Task: Look for products in the category "Kid's Vitamins & Supplements" from Bioray only.
Action: Mouse moved to (326, 155)
Screenshot: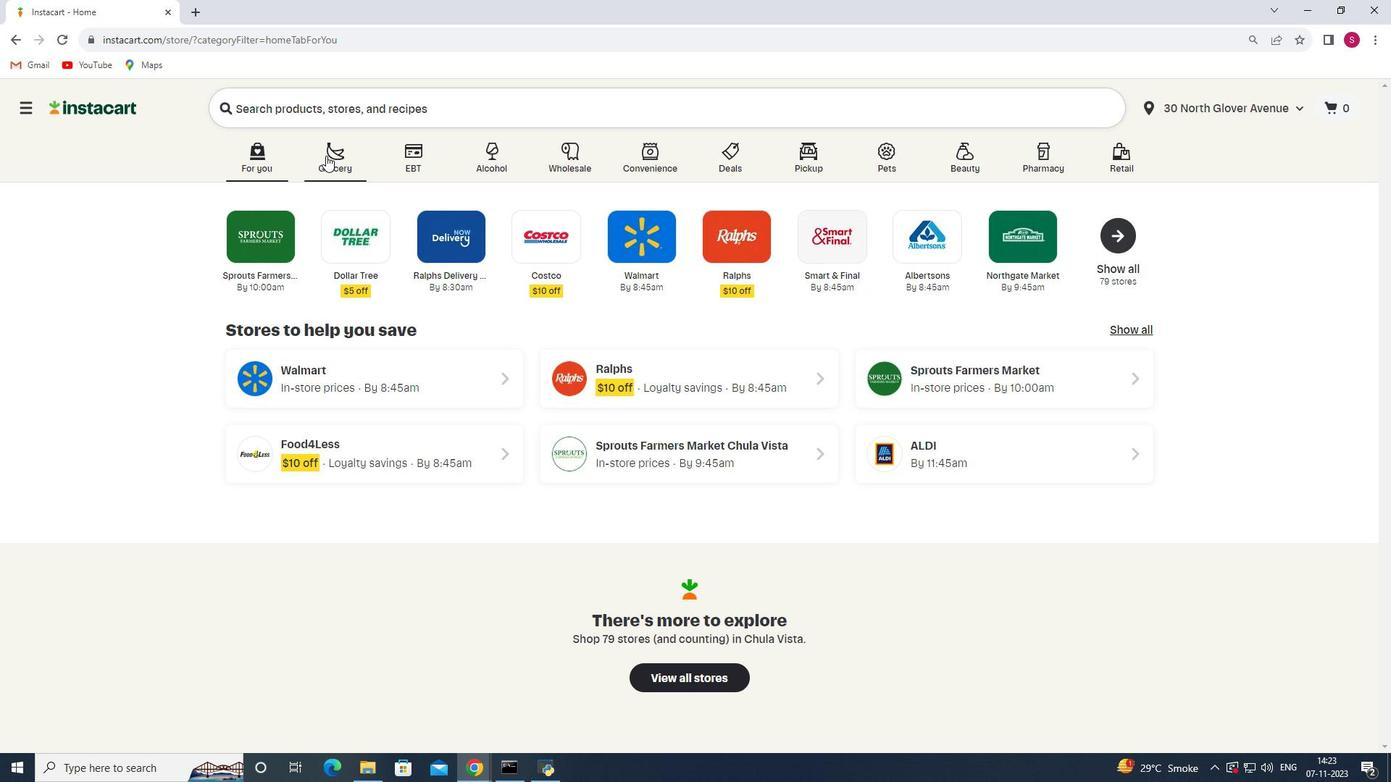 
Action: Mouse pressed left at (326, 155)
Screenshot: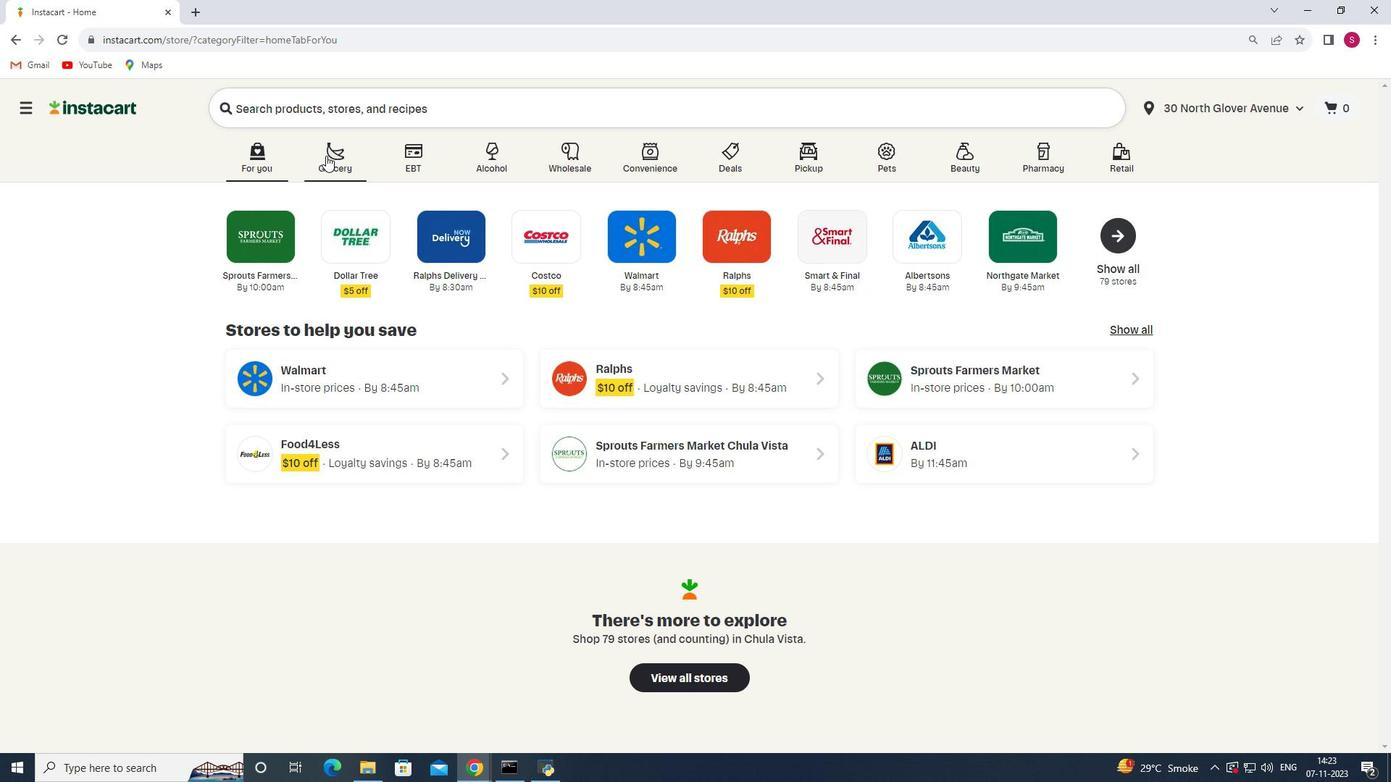 
Action: Mouse moved to (344, 405)
Screenshot: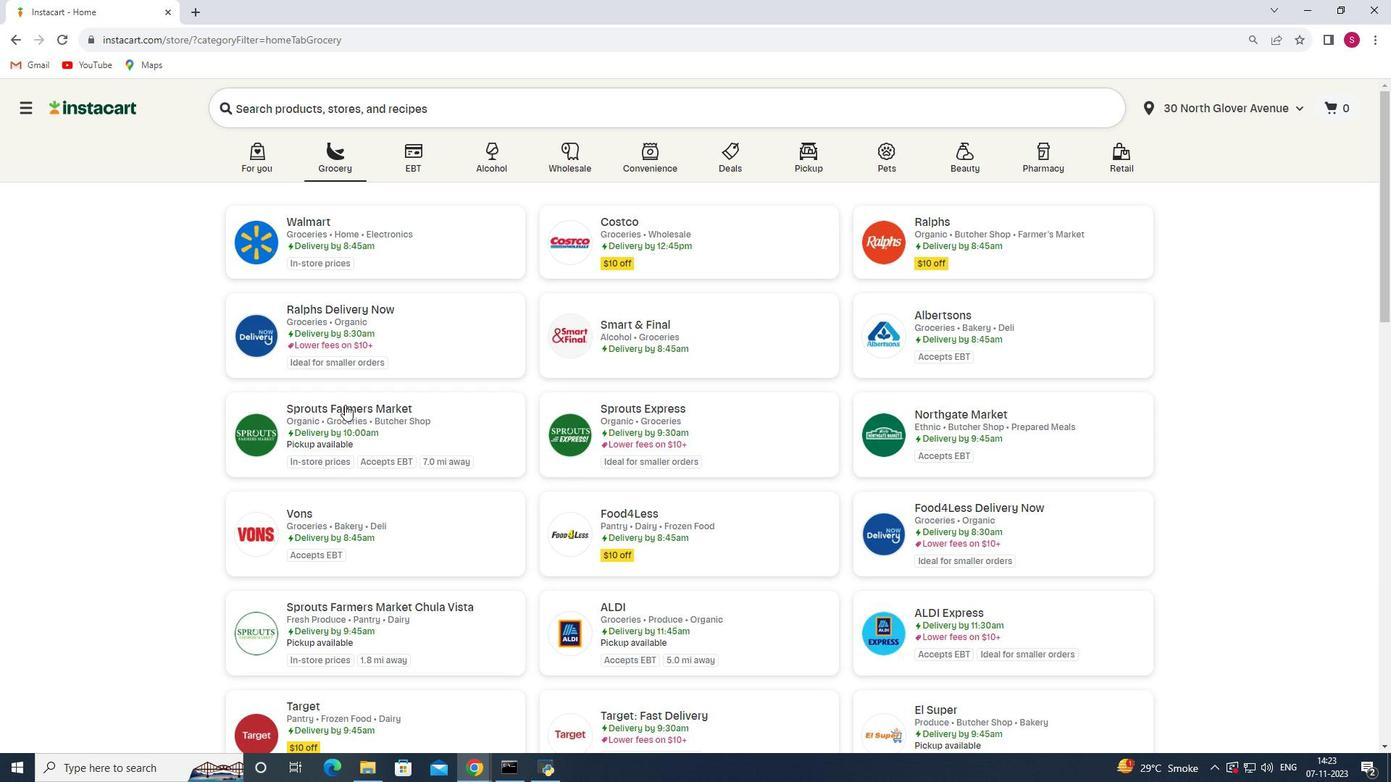 
Action: Mouse pressed left at (344, 405)
Screenshot: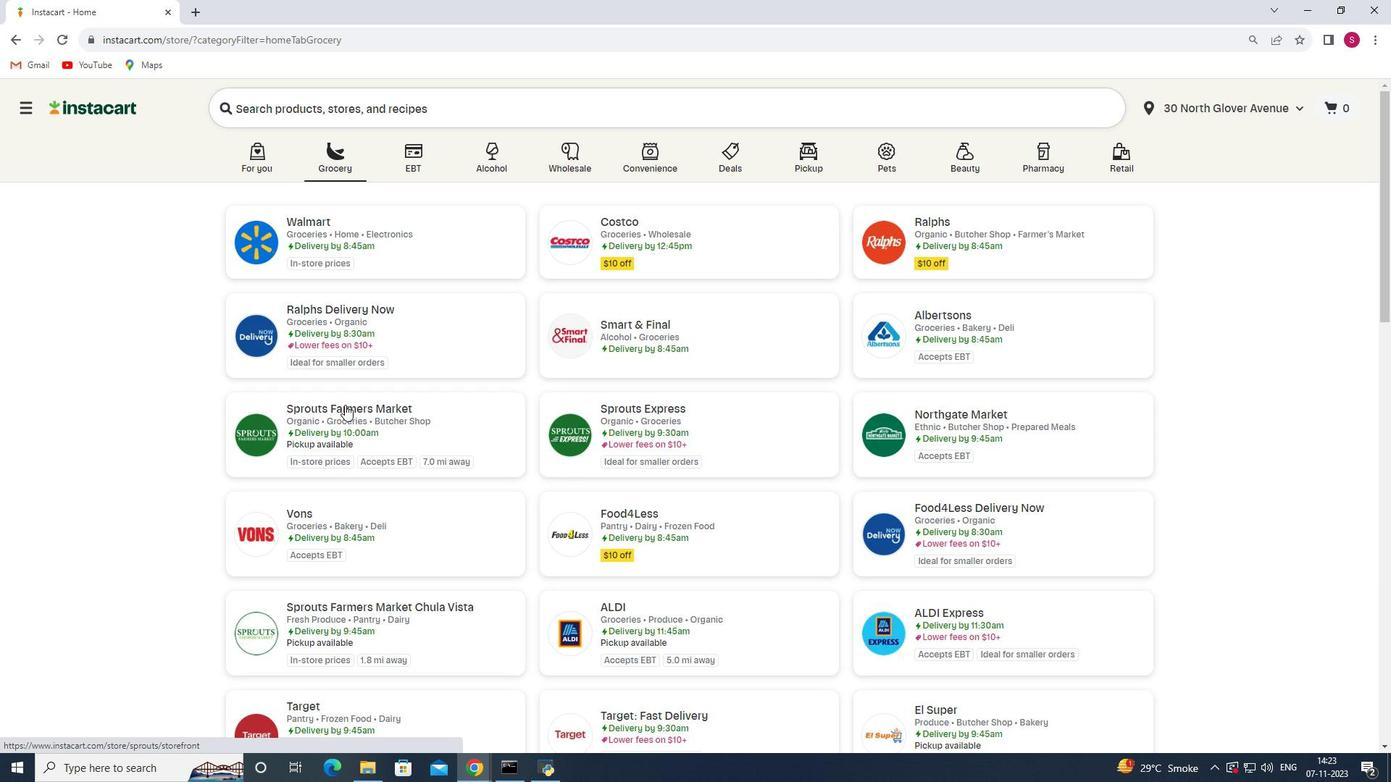 
Action: Mouse moved to (82, 425)
Screenshot: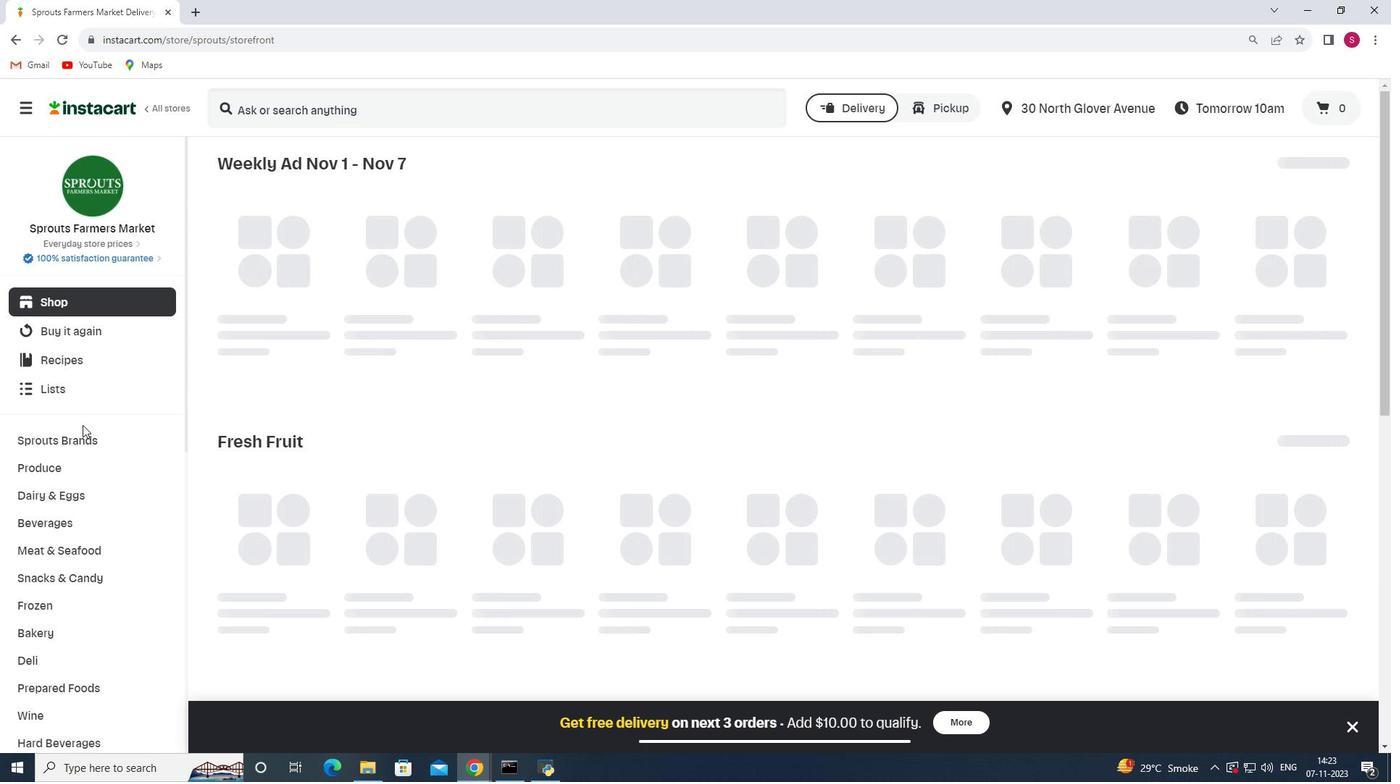
Action: Mouse scrolled (82, 424) with delta (0, 0)
Screenshot: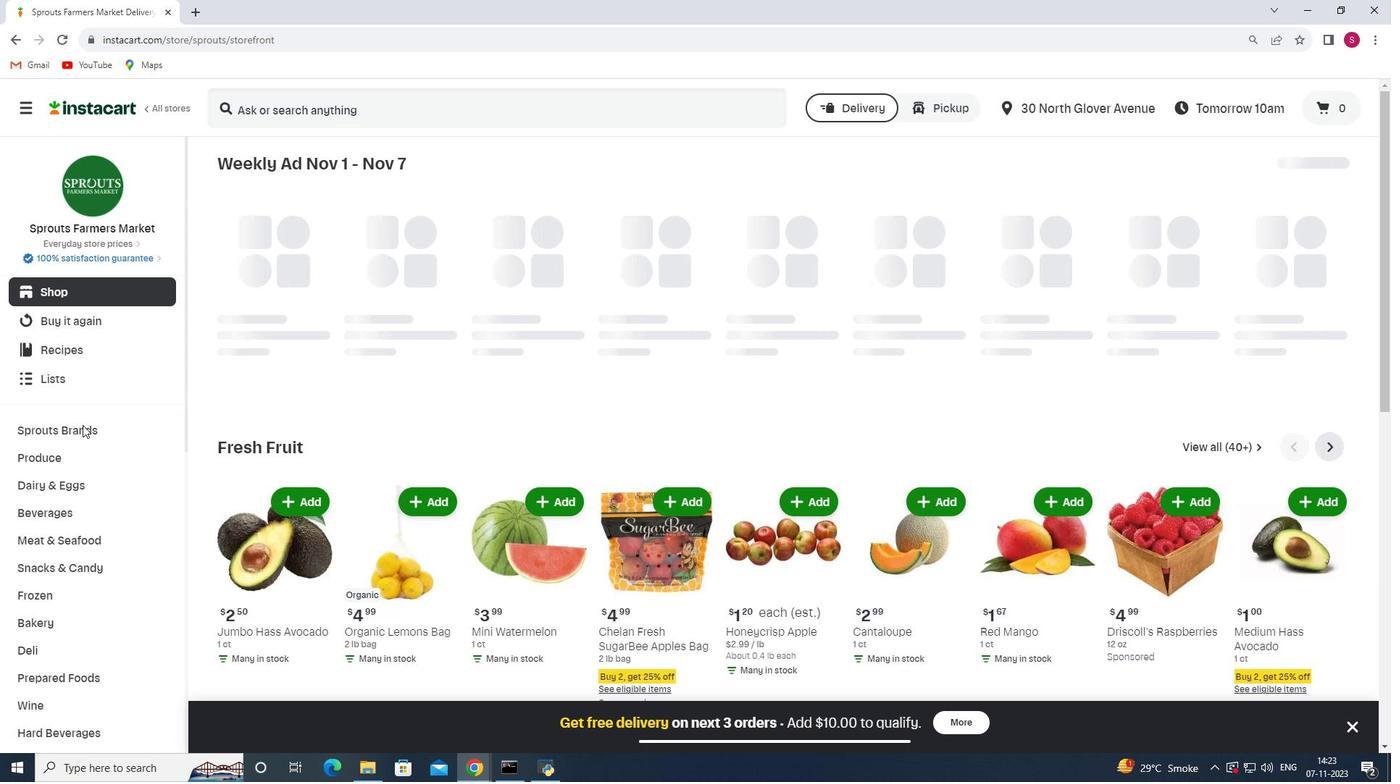 
Action: Mouse scrolled (82, 424) with delta (0, 0)
Screenshot: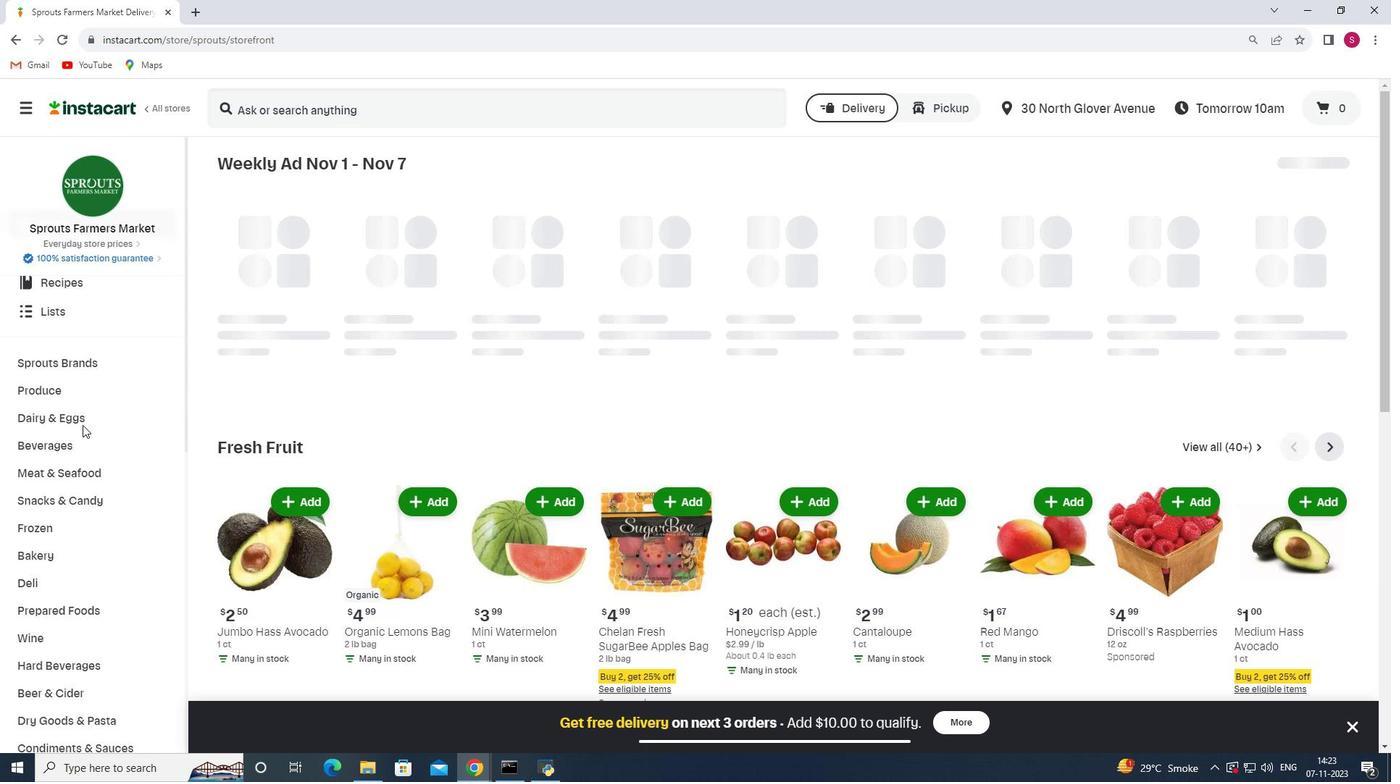 
Action: Mouse scrolled (82, 424) with delta (0, 0)
Screenshot: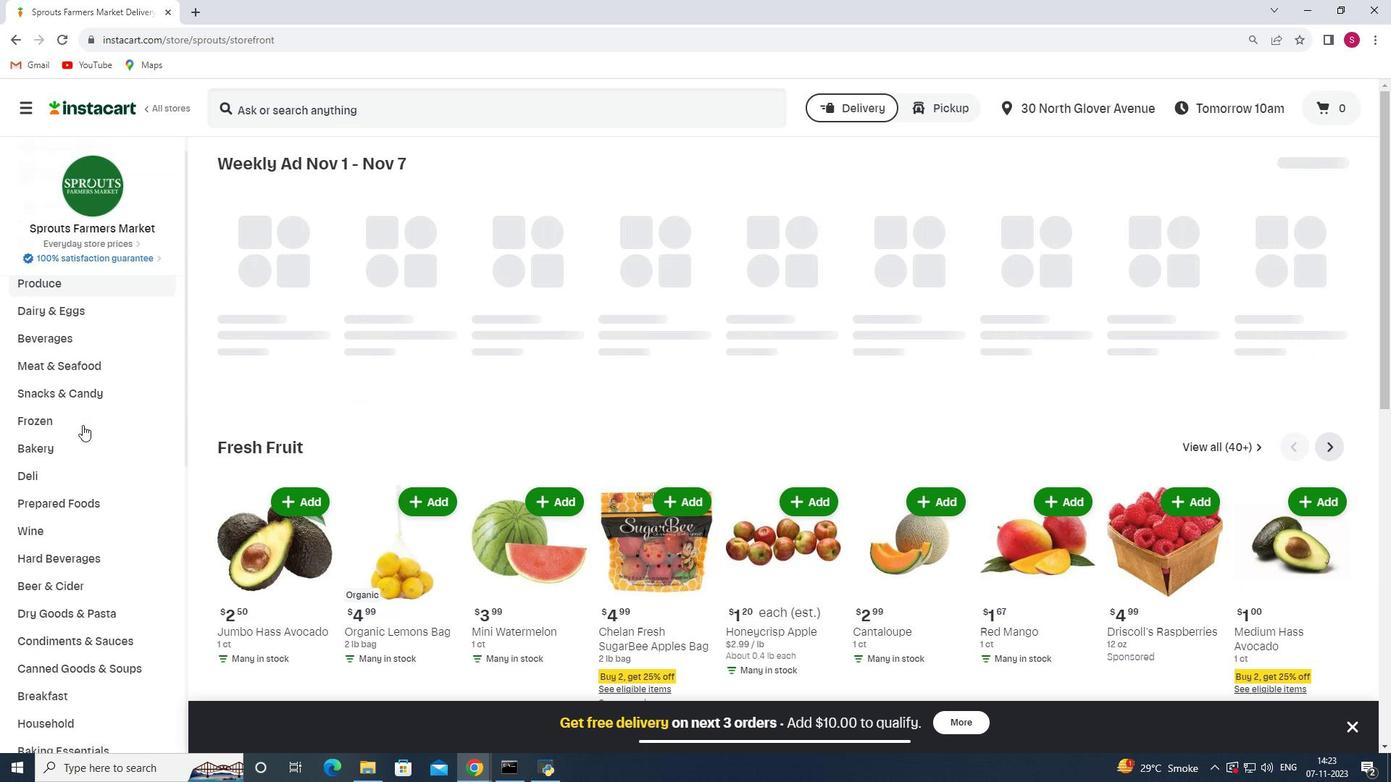 
Action: Mouse scrolled (82, 424) with delta (0, 0)
Screenshot: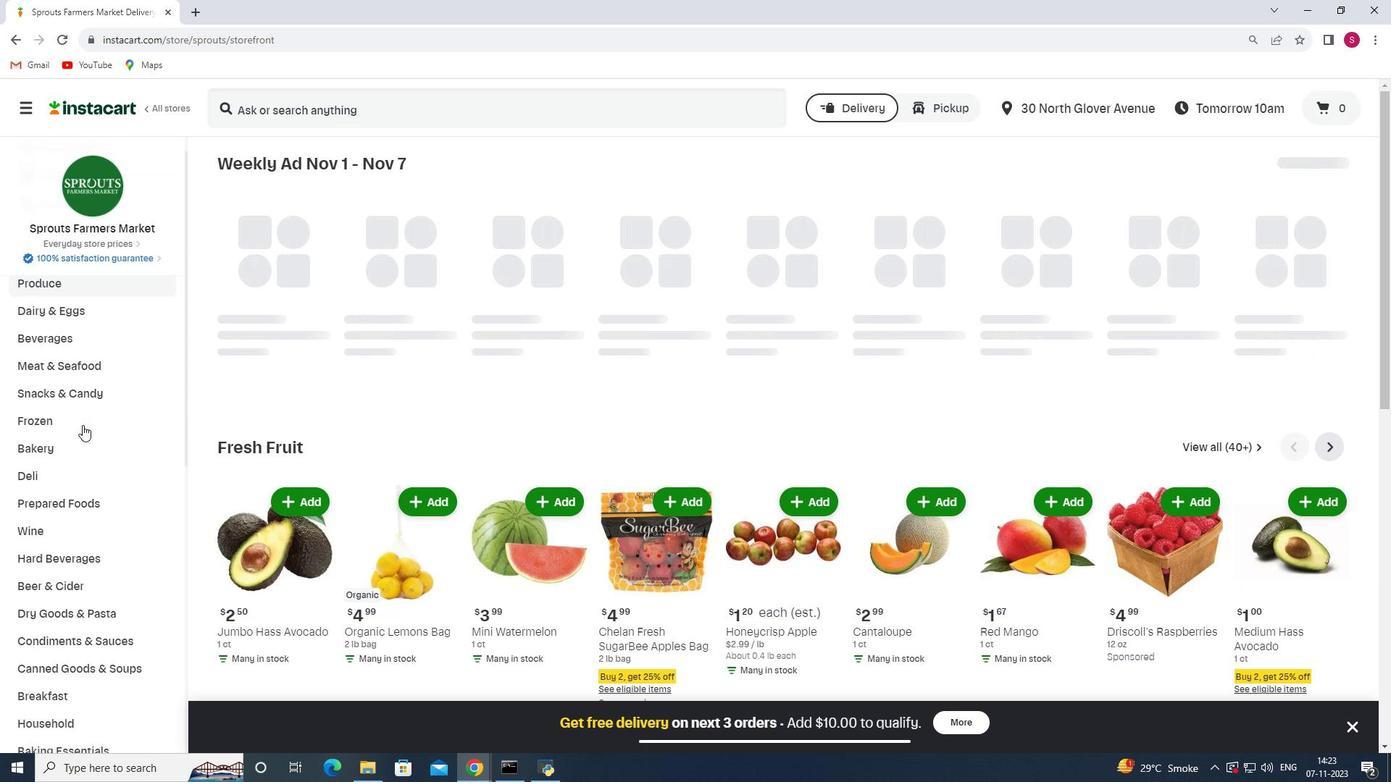 
Action: Mouse scrolled (82, 424) with delta (0, 0)
Screenshot: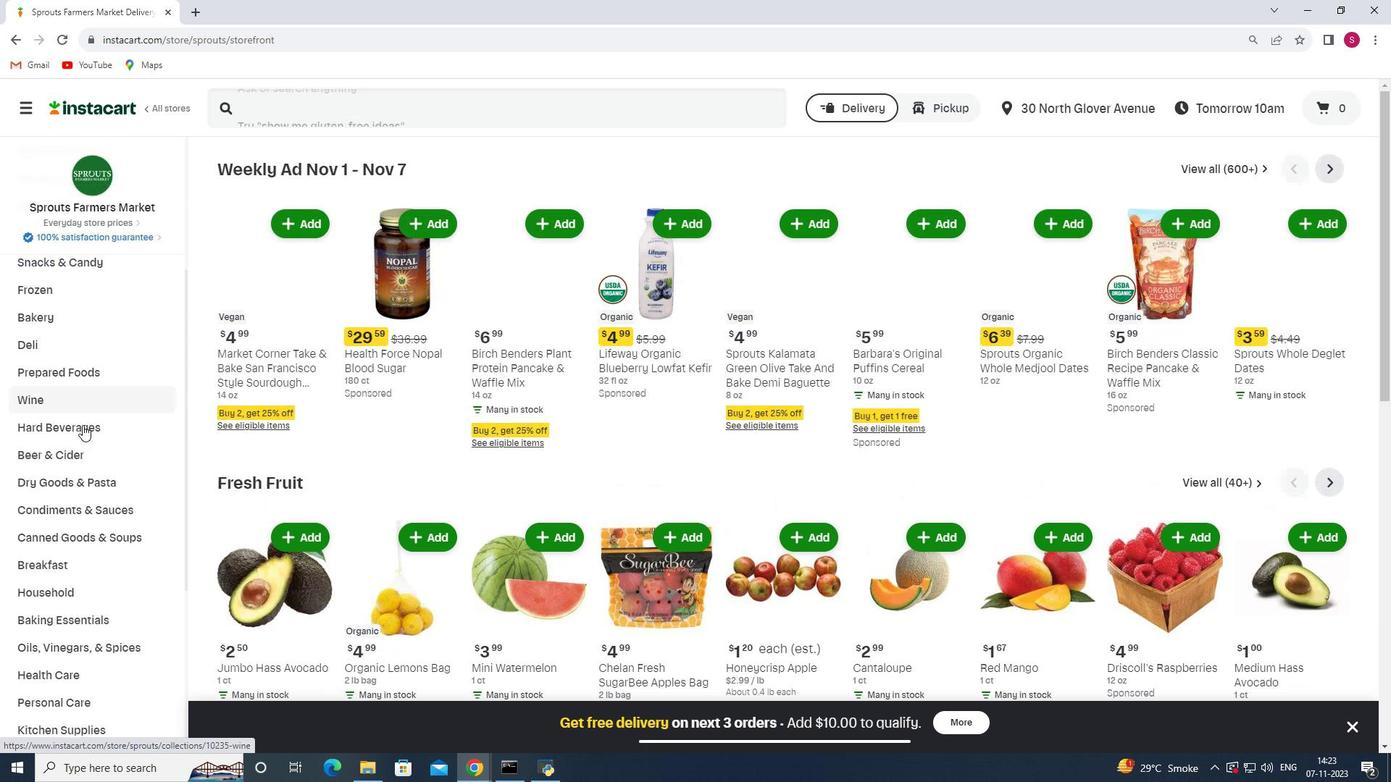 
Action: Mouse scrolled (82, 424) with delta (0, 0)
Screenshot: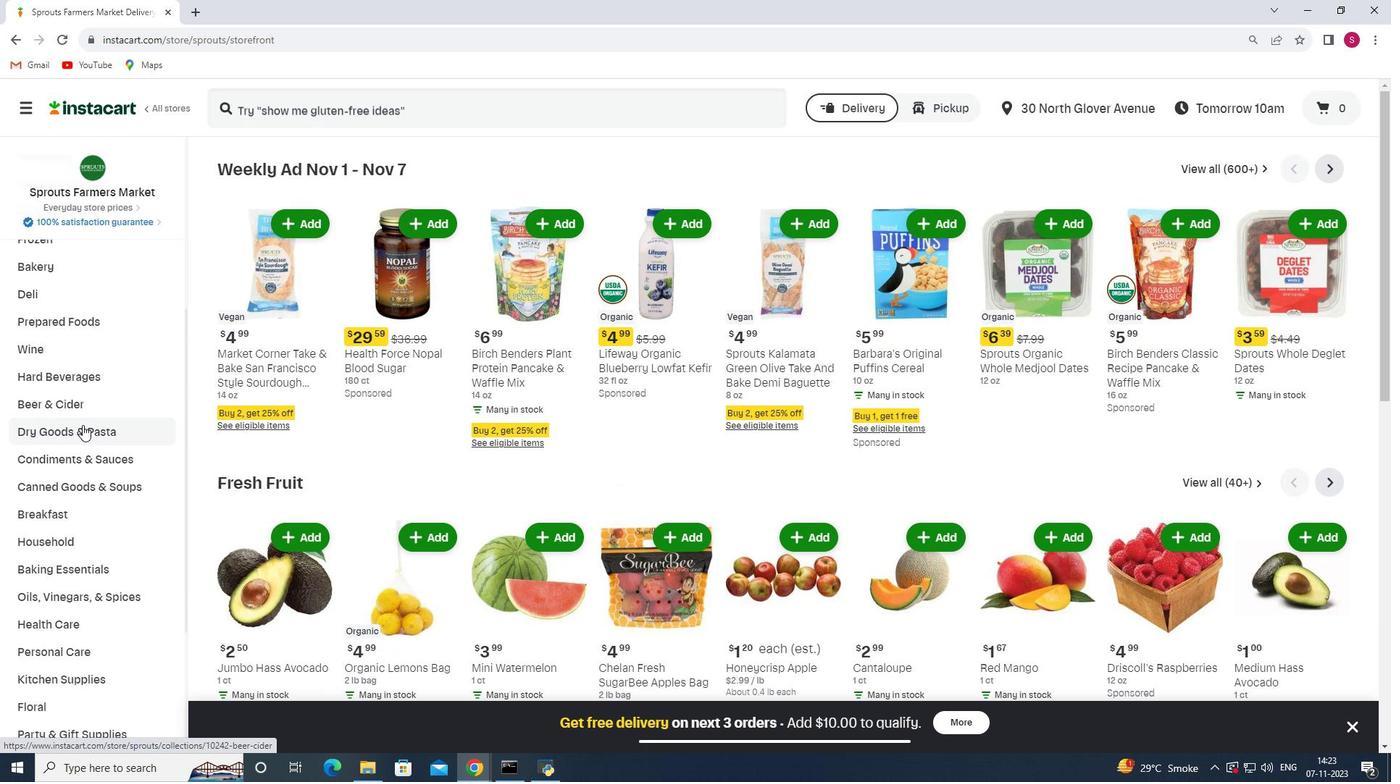 
Action: Mouse scrolled (82, 424) with delta (0, 0)
Screenshot: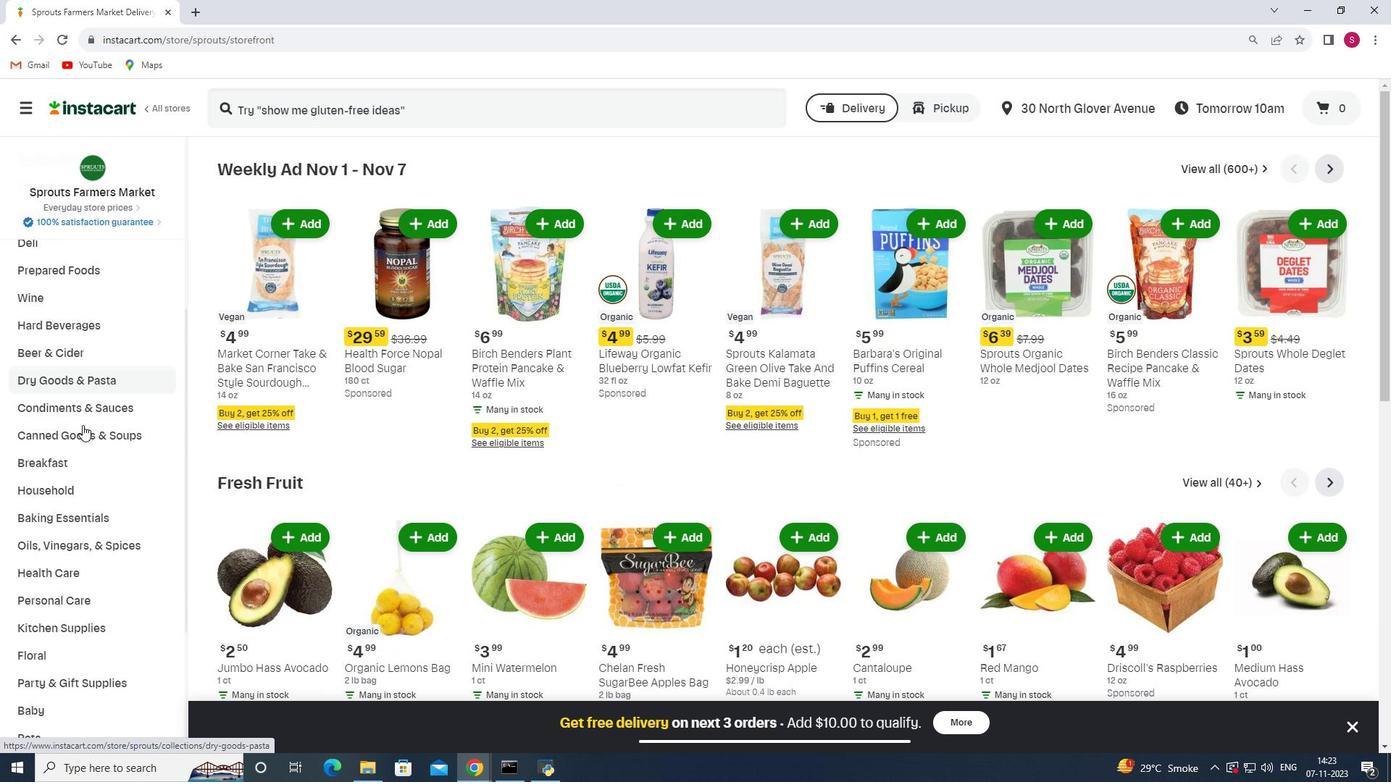 
Action: Mouse scrolled (82, 424) with delta (0, 0)
Screenshot: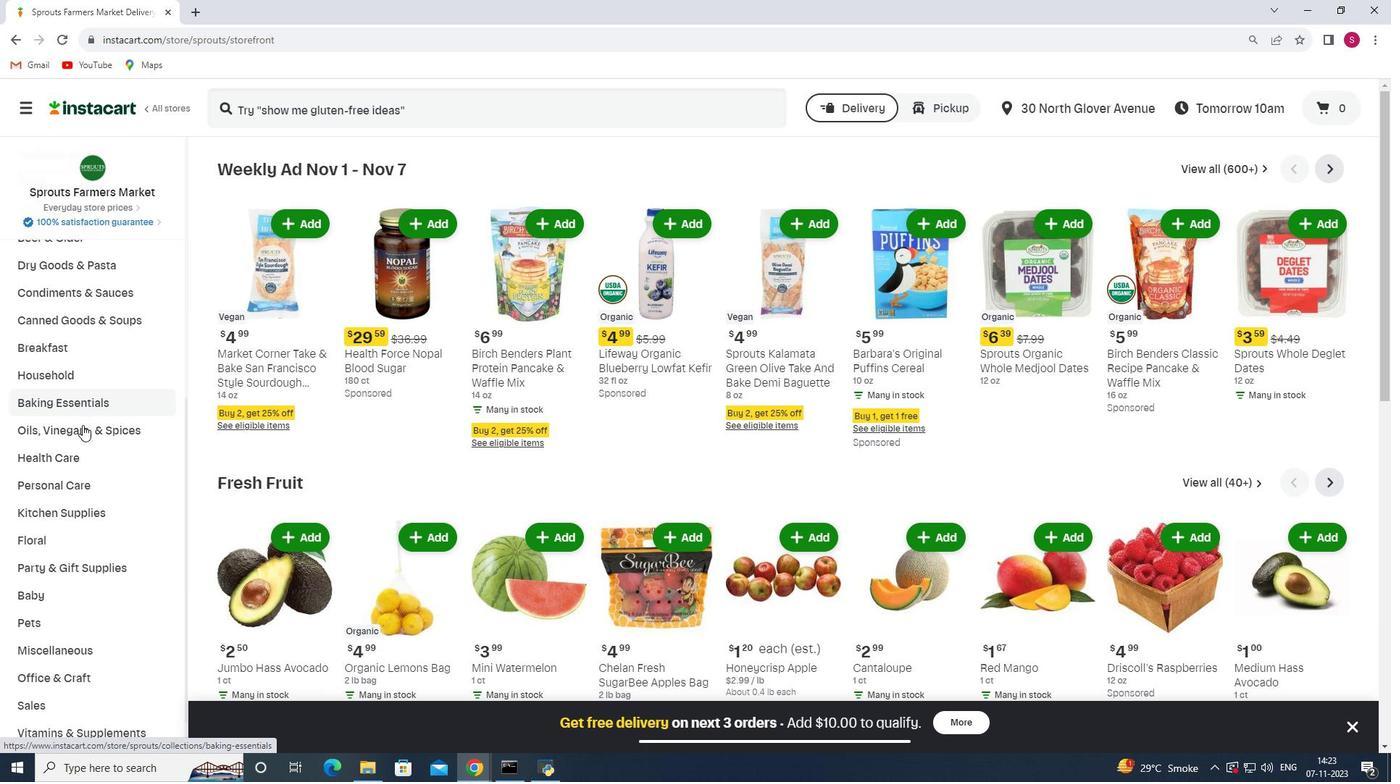 
Action: Mouse moved to (83, 405)
Screenshot: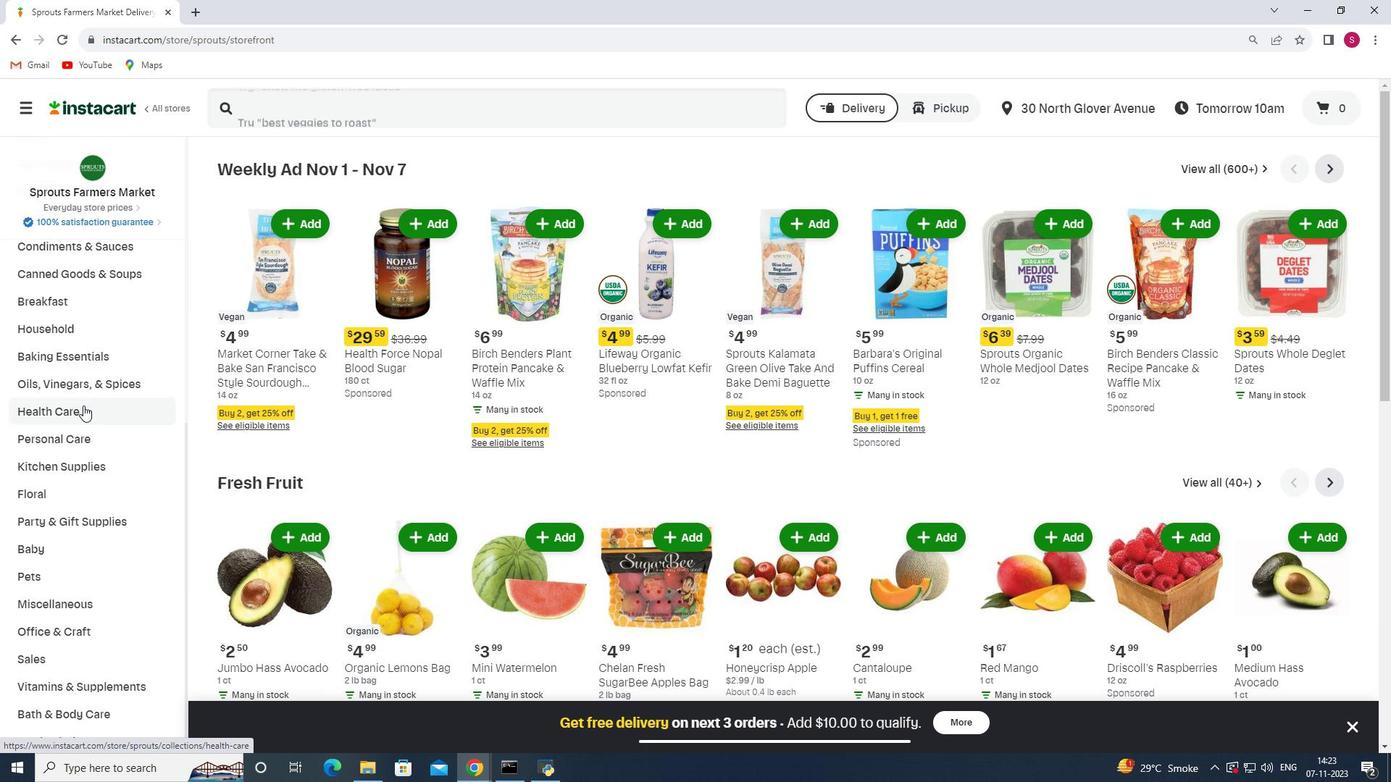 
Action: Mouse pressed left at (83, 405)
Screenshot: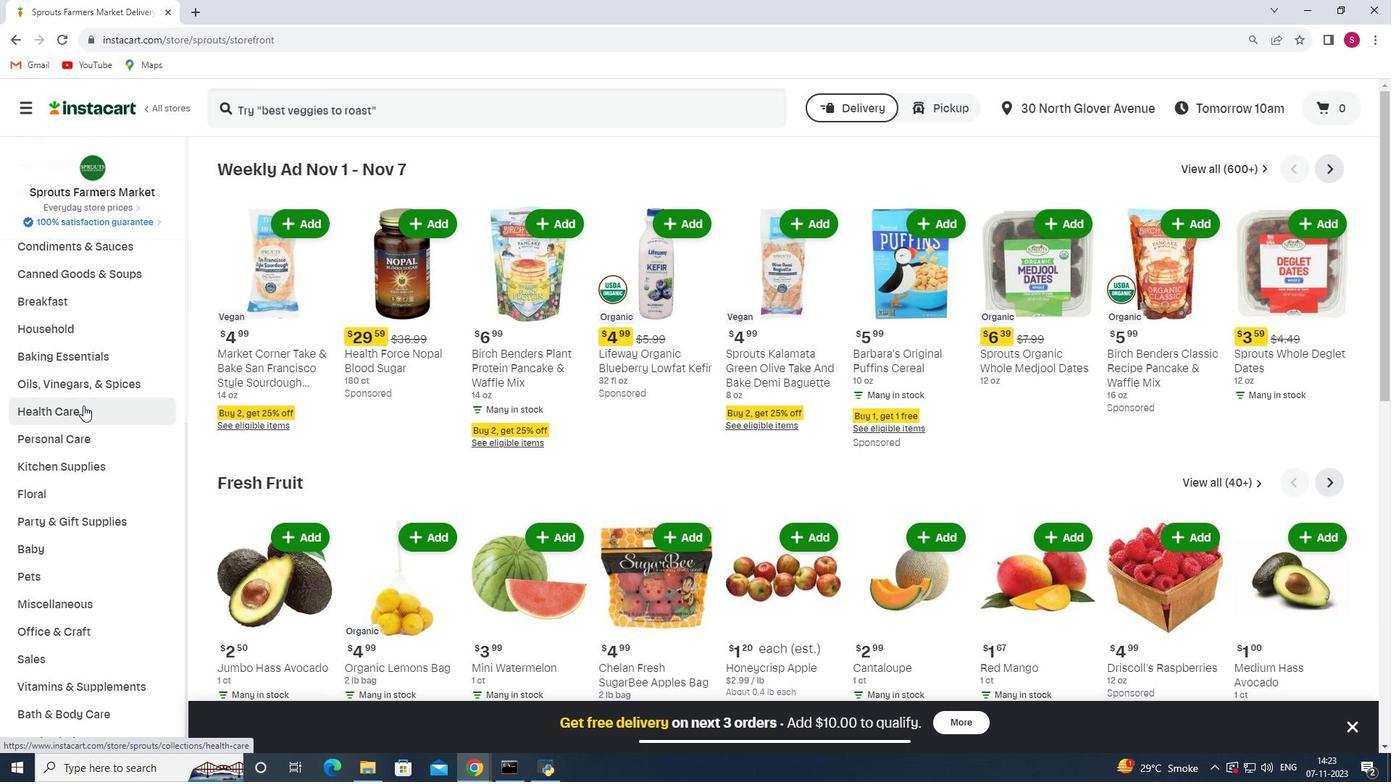 
Action: Mouse moved to (529, 206)
Screenshot: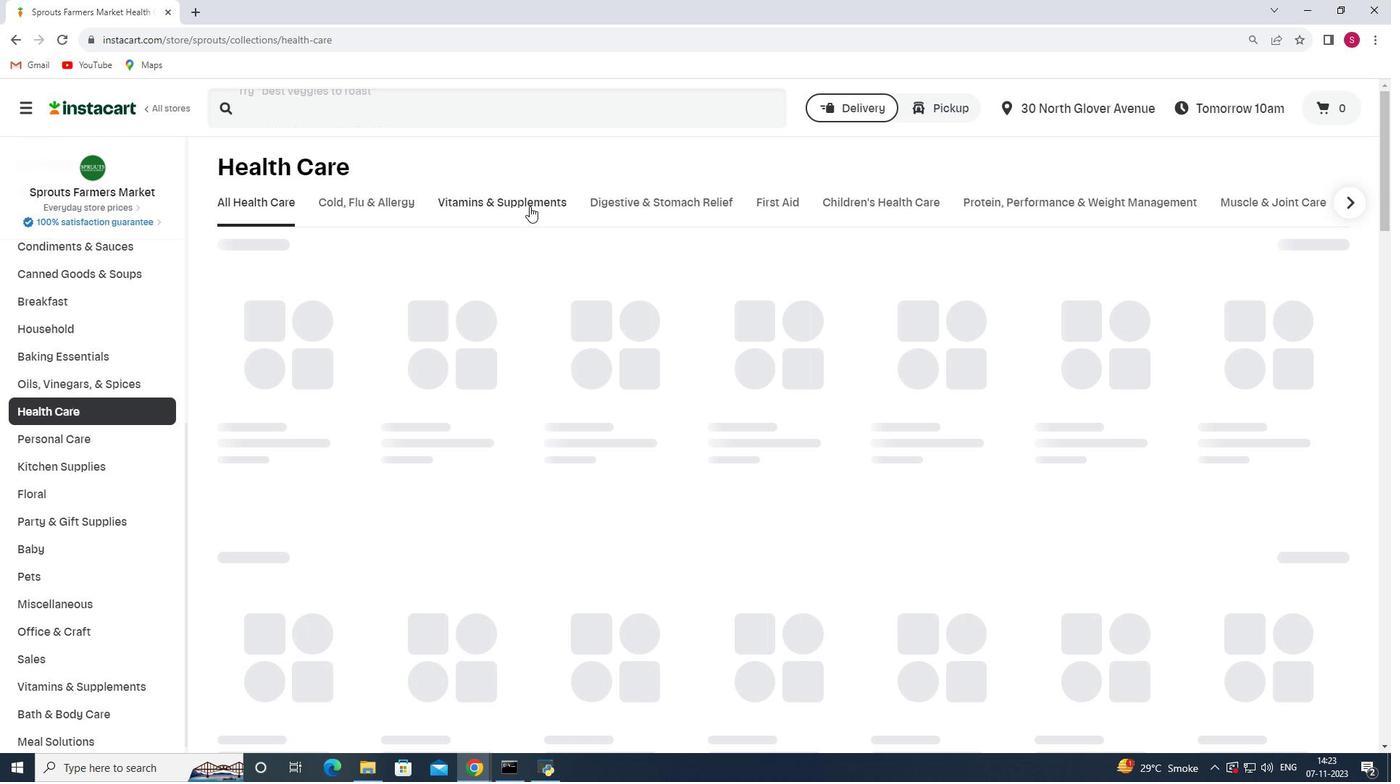 
Action: Mouse pressed left at (529, 206)
Screenshot: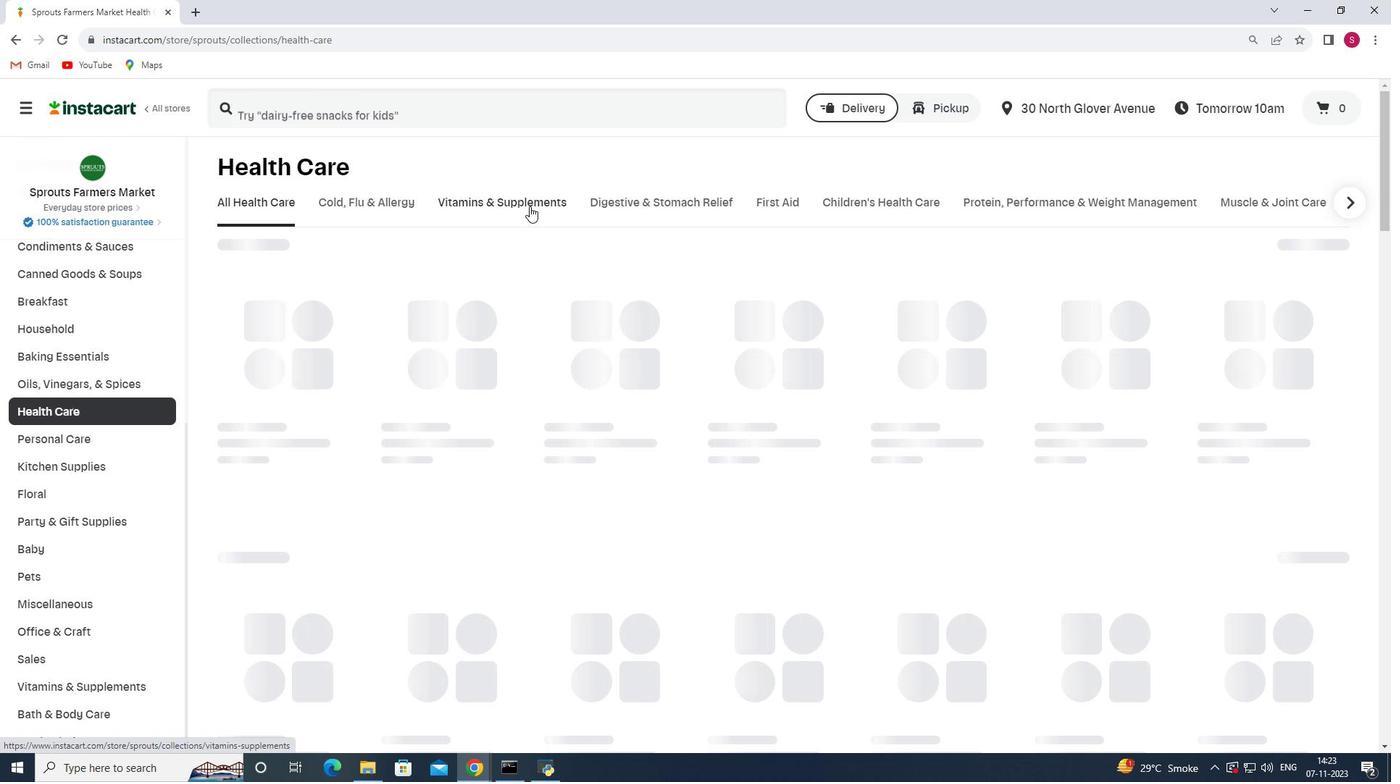 
Action: Mouse moved to (849, 276)
Screenshot: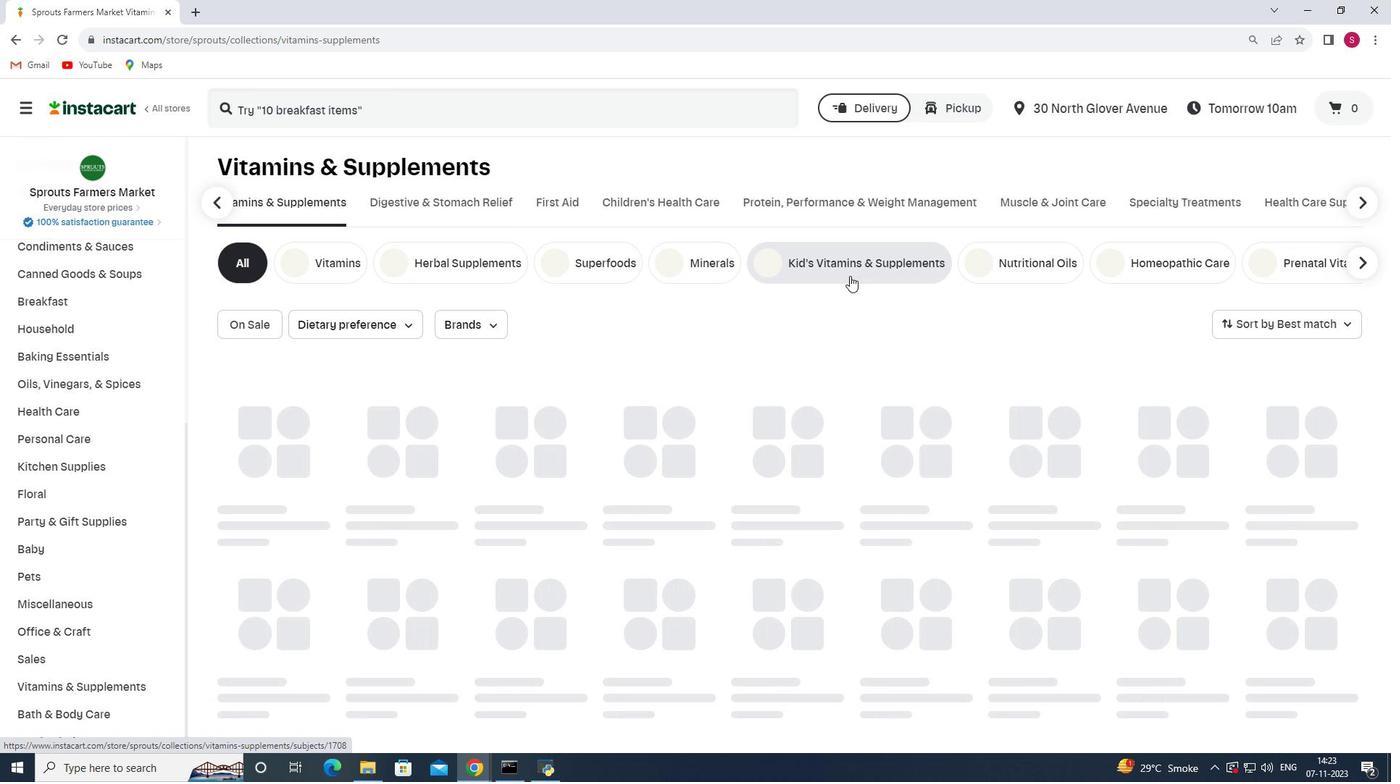 
Action: Mouse pressed left at (849, 276)
Screenshot: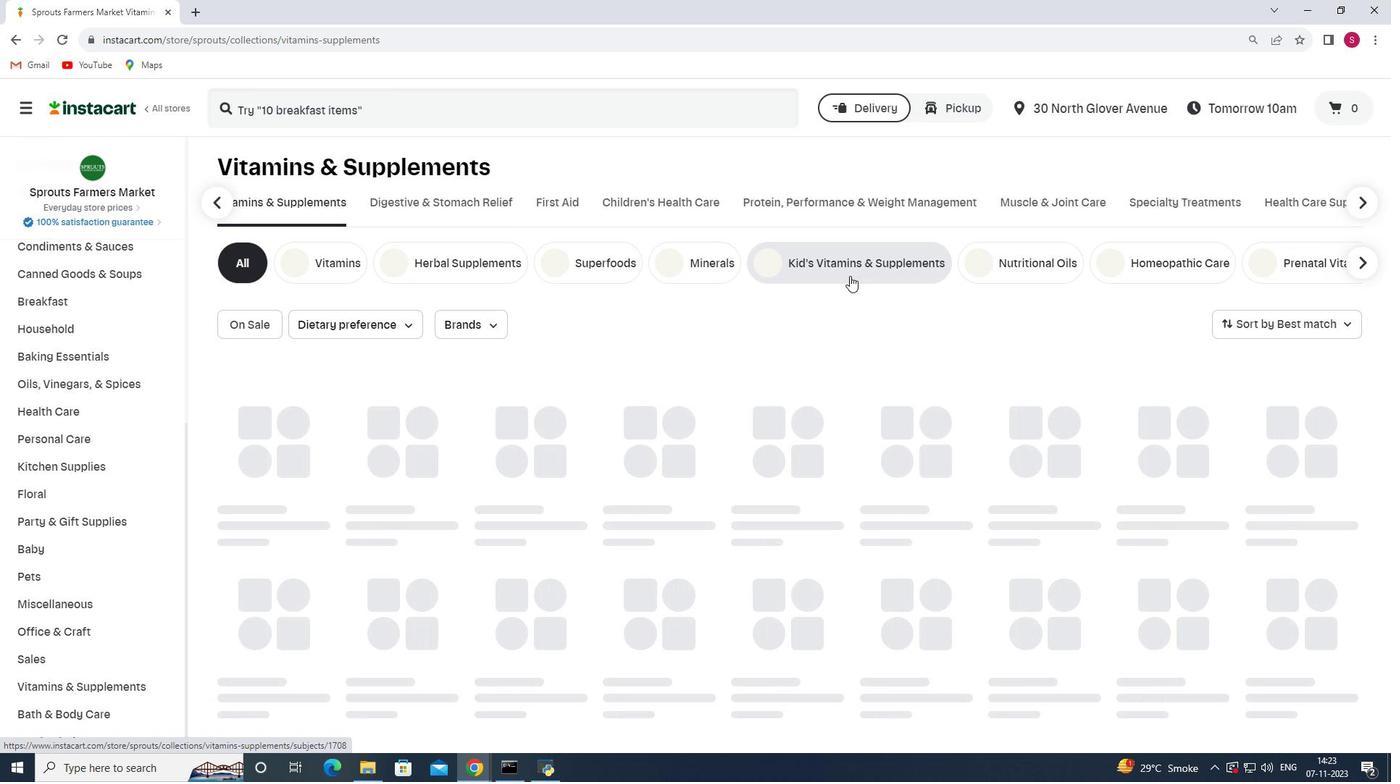 
Action: Mouse moved to (344, 326)
Screenshot: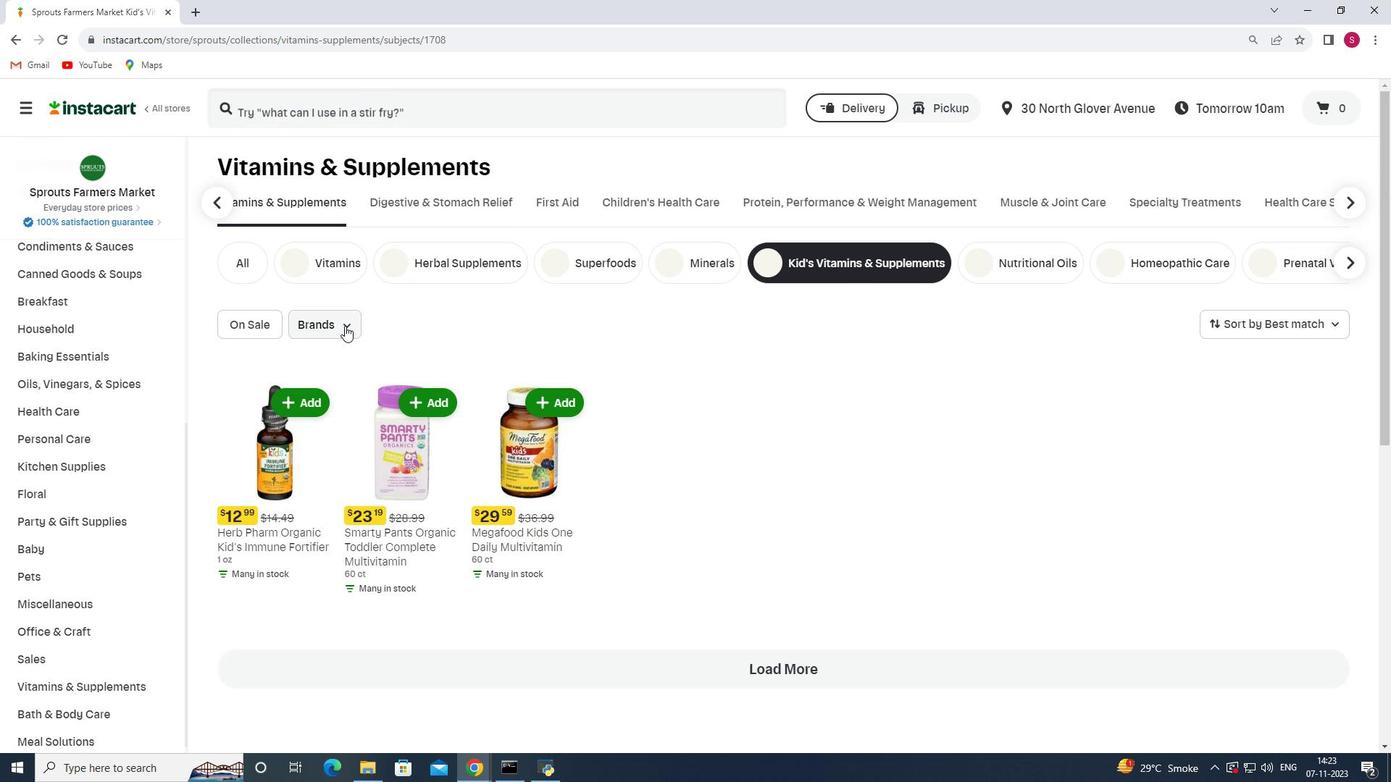 
Action: Mouse pressed left at (344, 326)
Screenshot: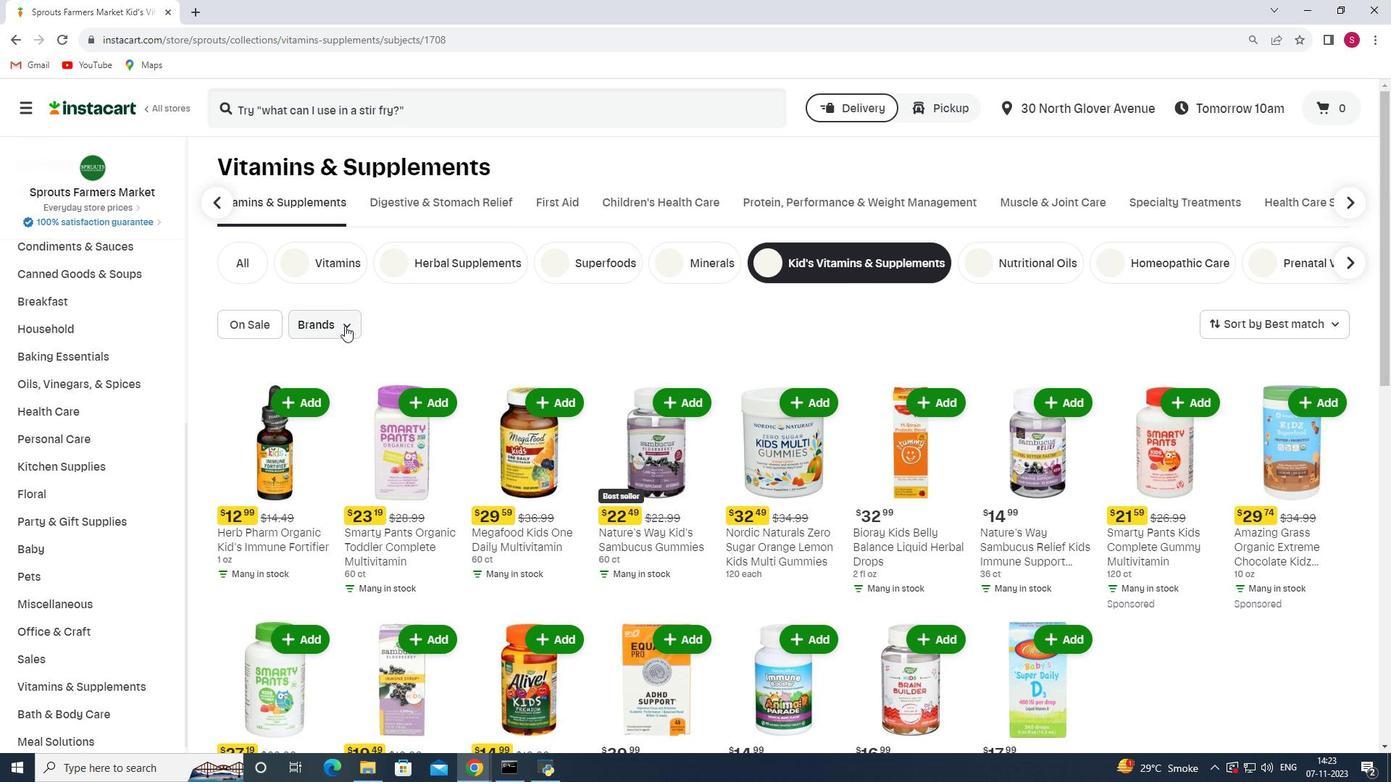 
Action: Mouse moved to (354, 398)
Screenshot: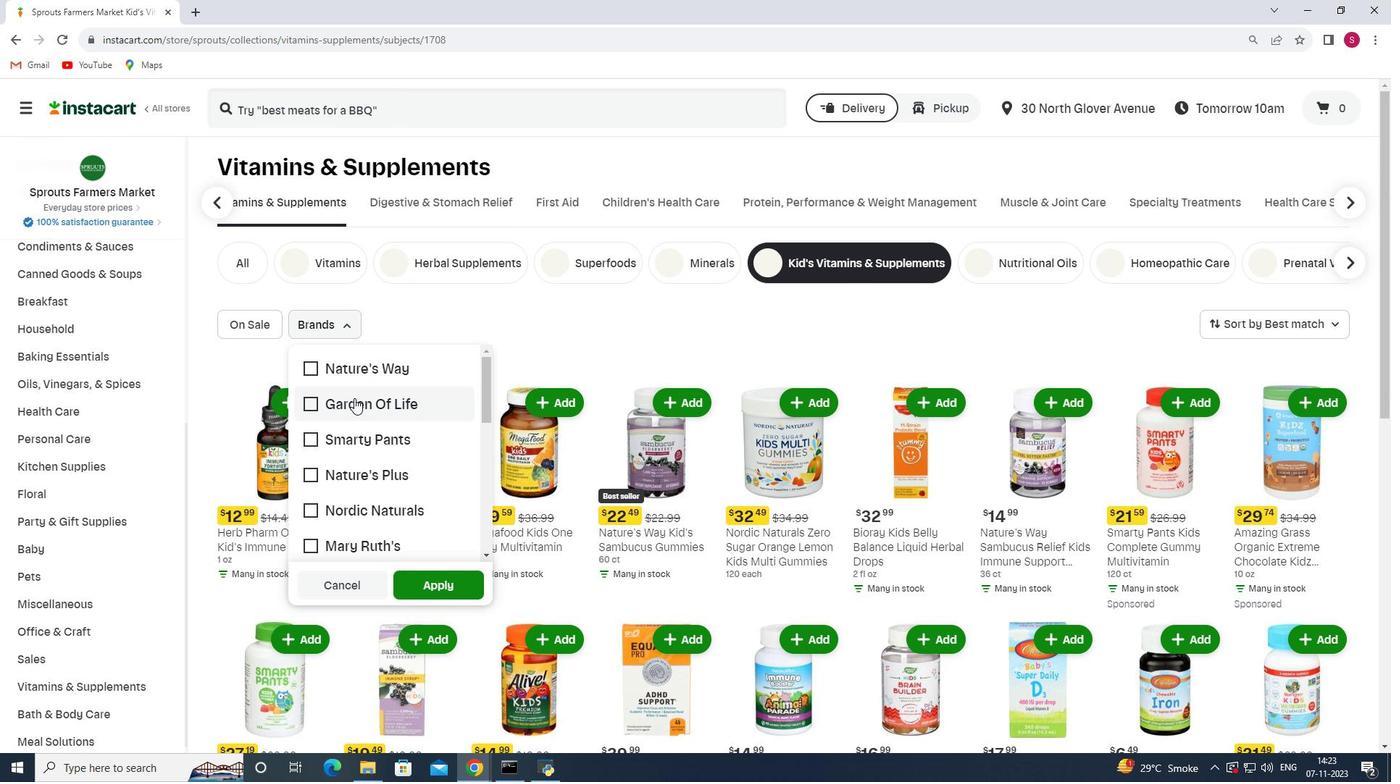 
Action: Mouse scrolled (354, 397) with delta (0, 0)
Screenshot: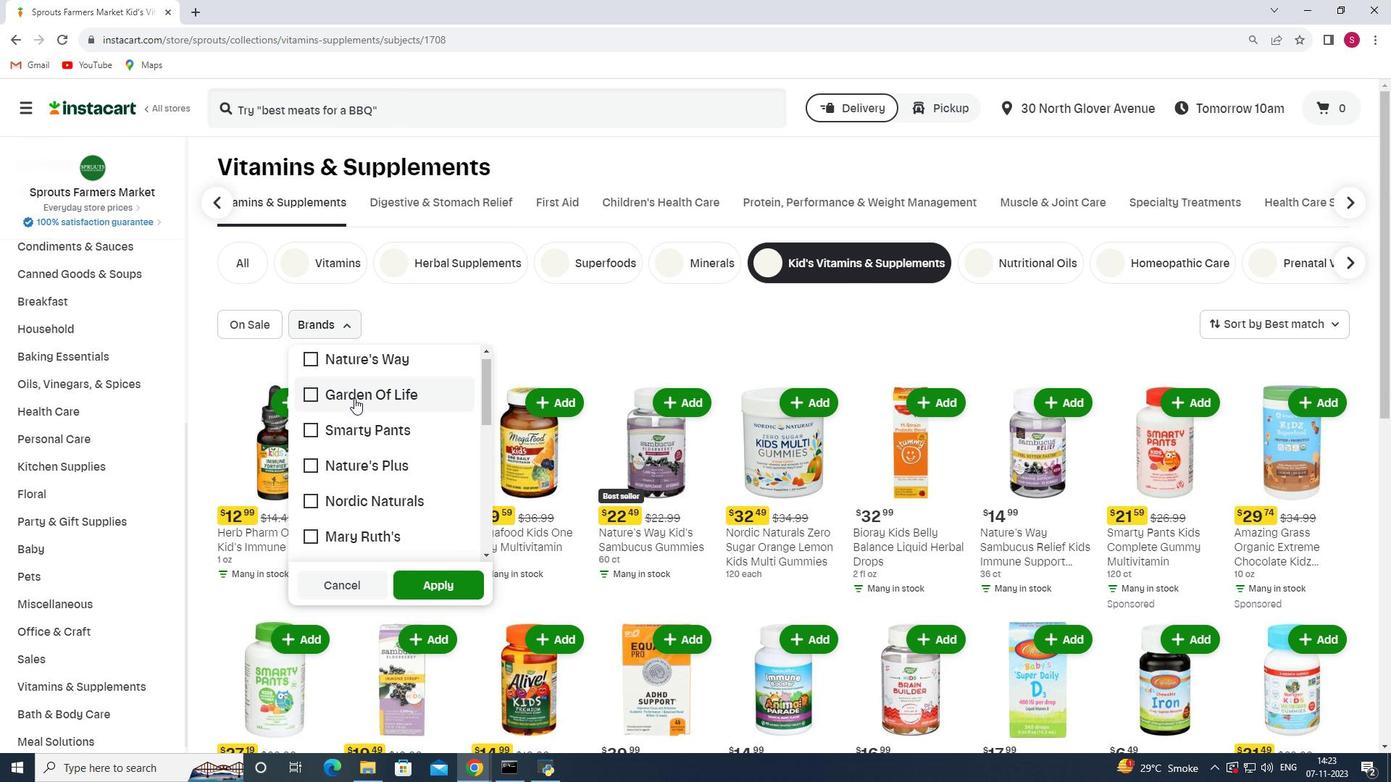 
Action: Mouse scrolled (354, 397) with delta (0, 0)
Screenshot: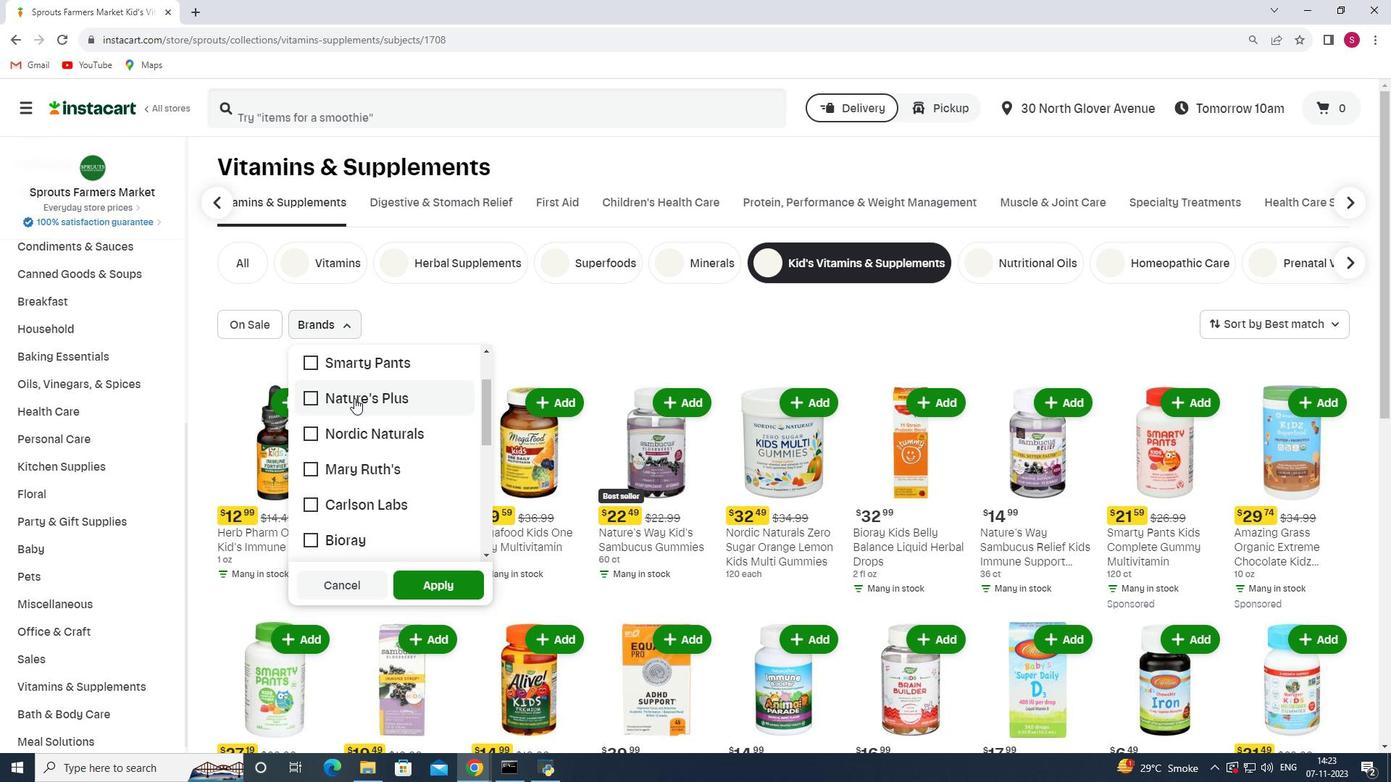 
Action: Mouse moved to (317, 472)
Screenshot: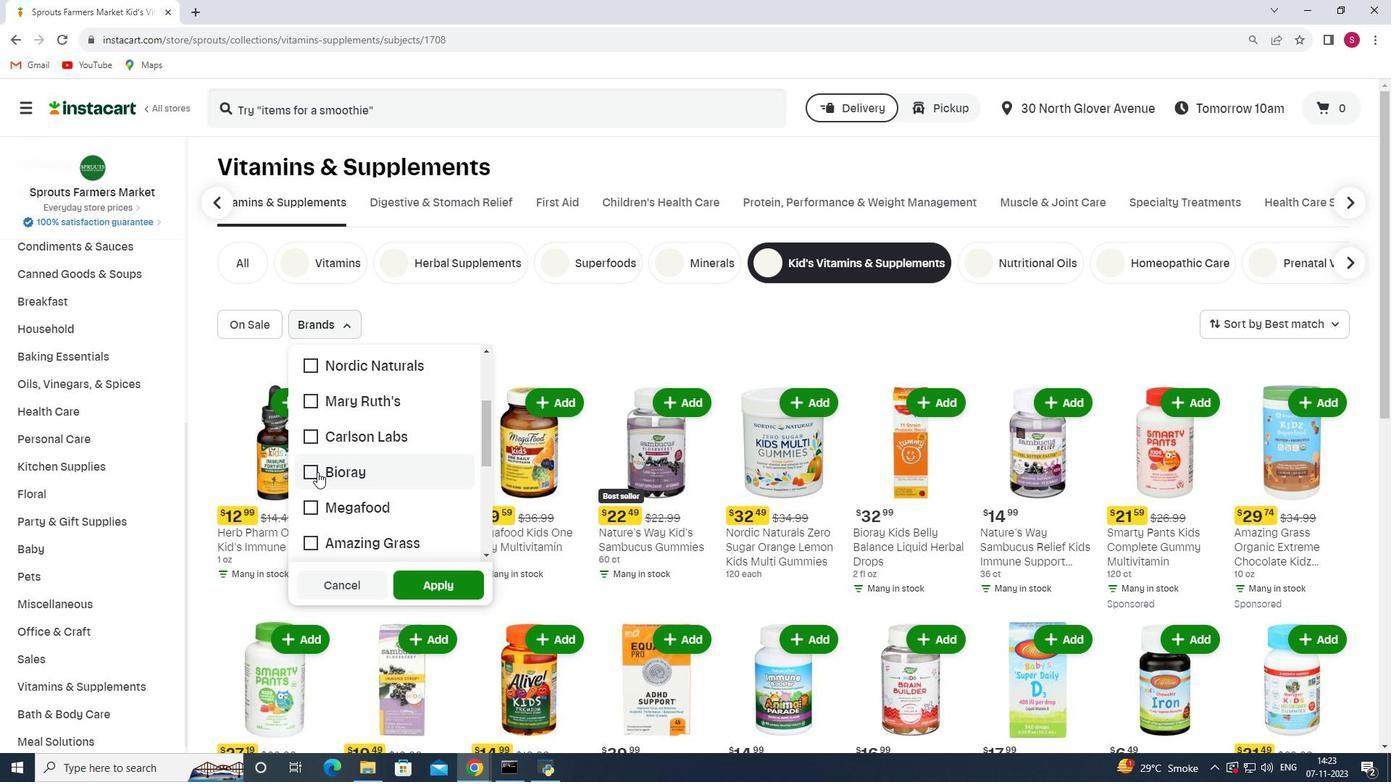 
Action: Mouse pressed left at (317, 472)
Screenshot: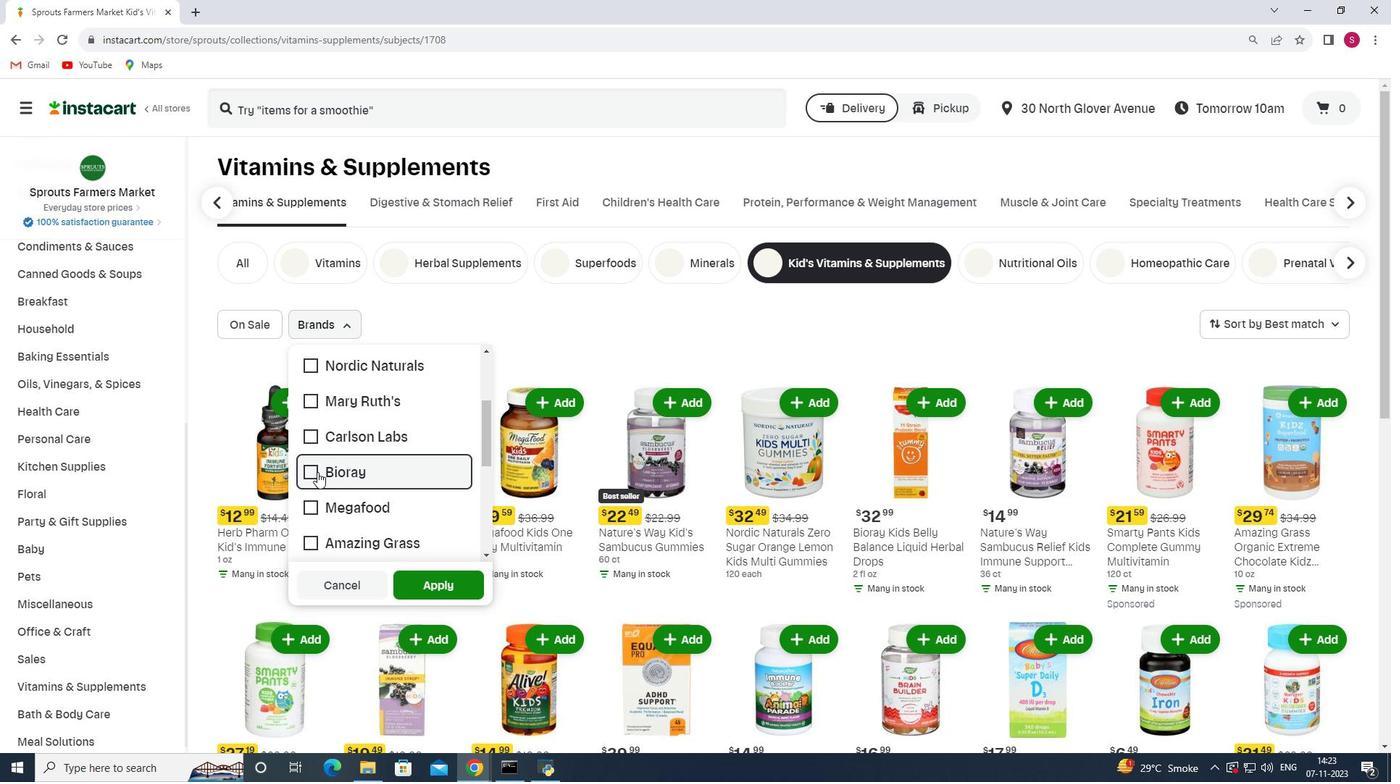 
Action: Mouse moved to (450, 586)
Screenshot: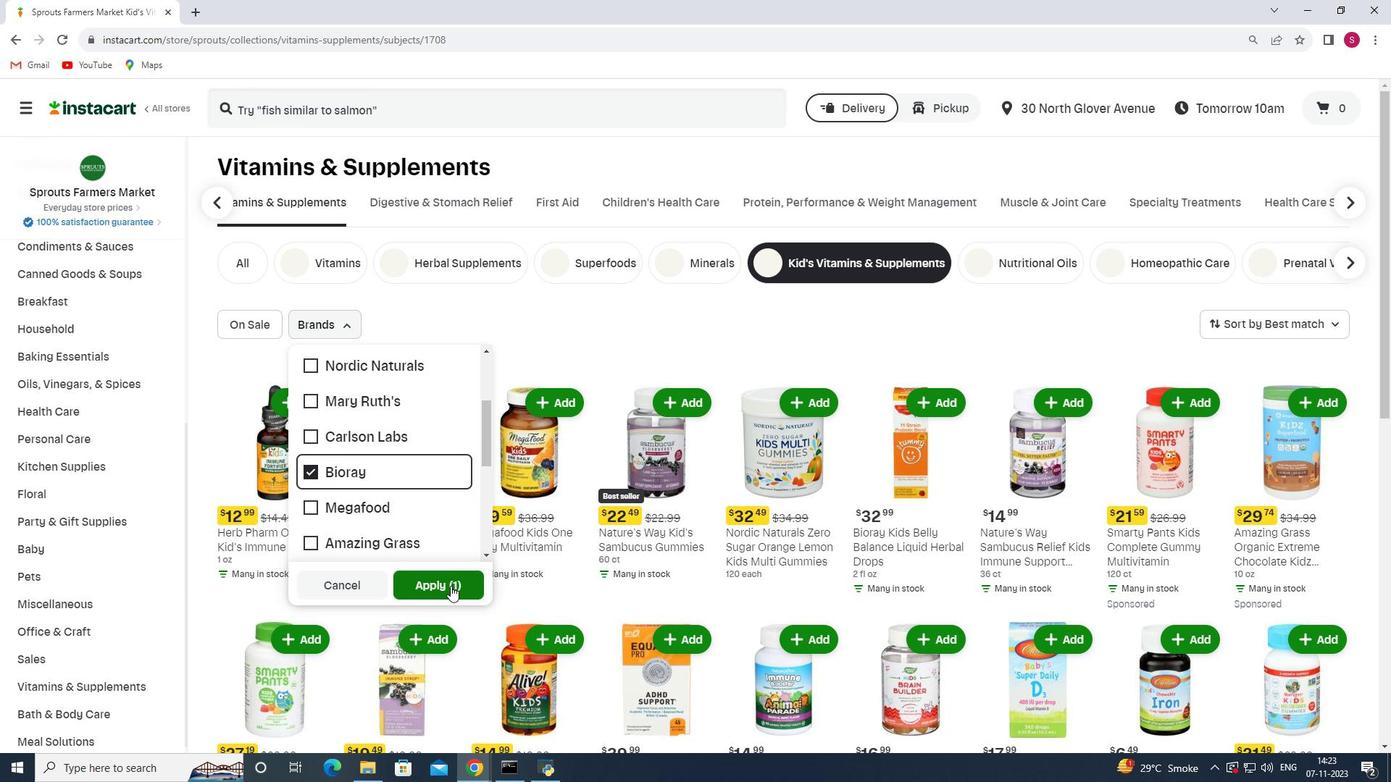 
Action: Mouse pressed left at (450, 586)
Screenshot: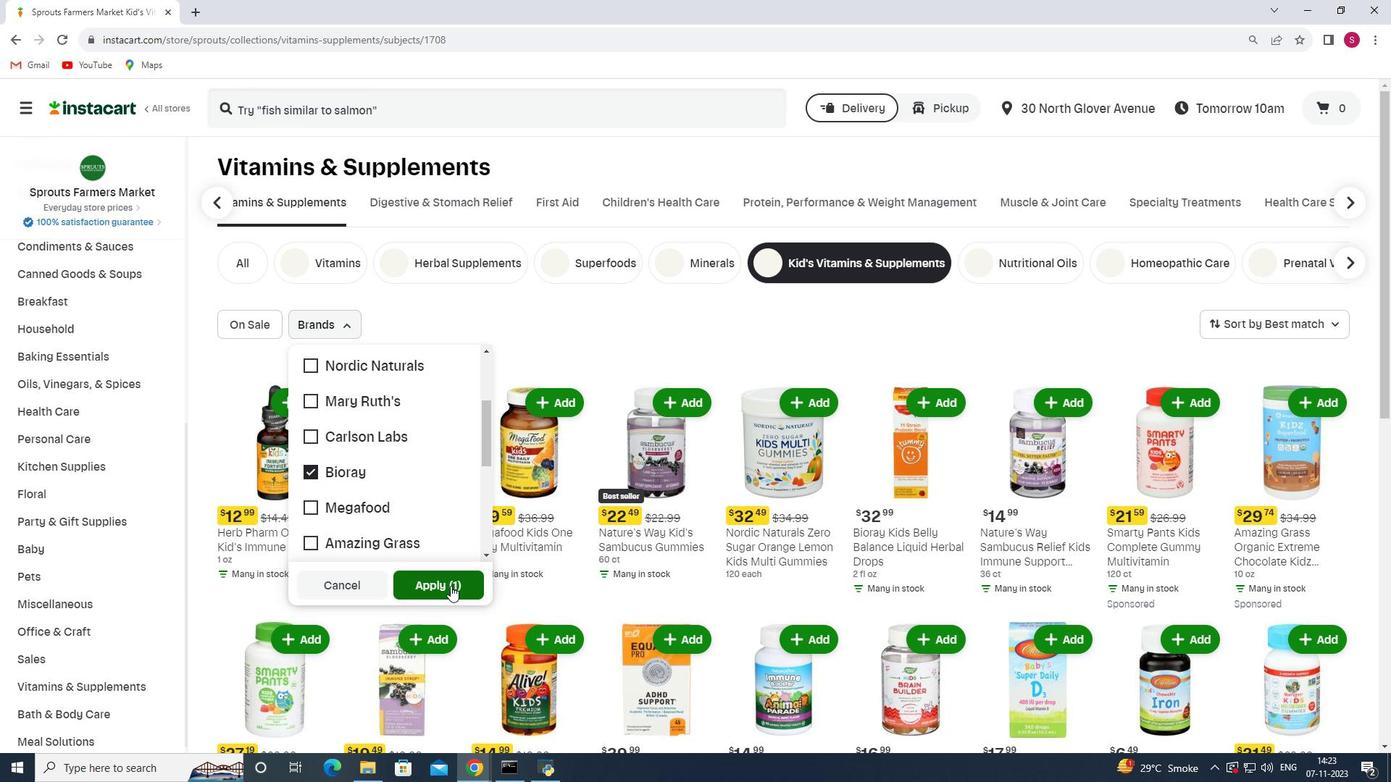 
